 Task: Visit on the  ads of Nestle
Action: Mouse moved to (443, 464)
Screenshot: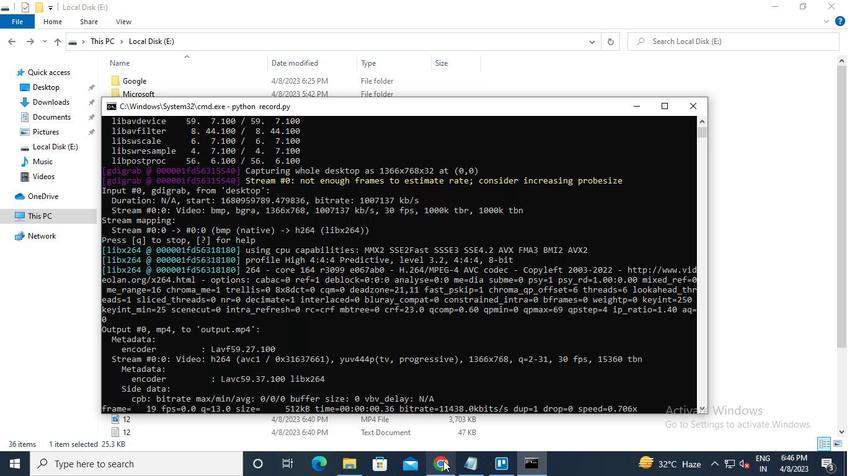 
Action: Mouse pressed left at (443, 464)
Screenshot: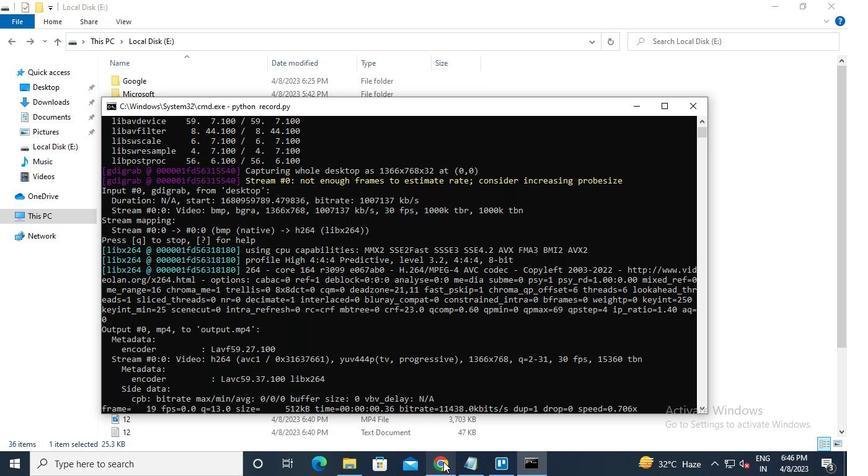 
Action: Mouse moved to (185, 80)
Screenshot: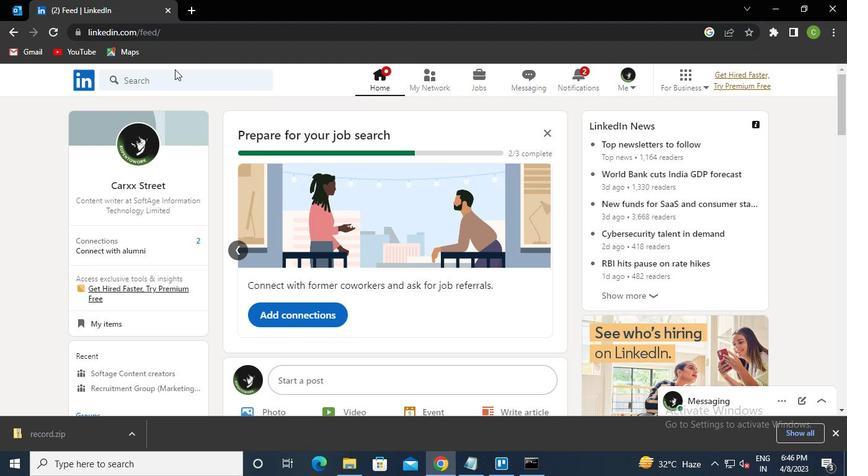 
Action: Mouse pressed left at (185, 80)
Screenshot: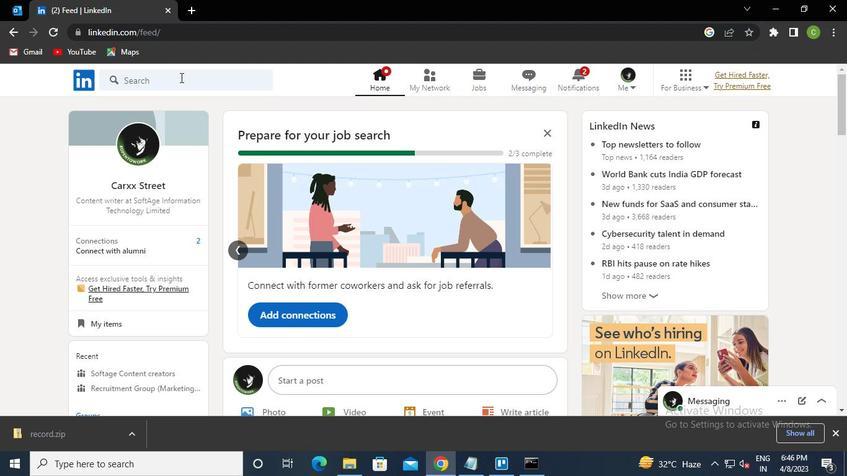 
Action: Keyboard n
Screenshot: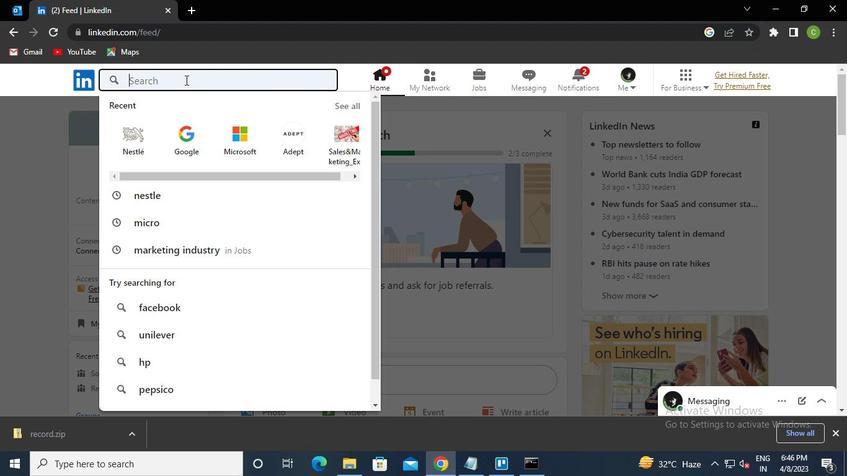 
Action: Keyboard e
Screenshot: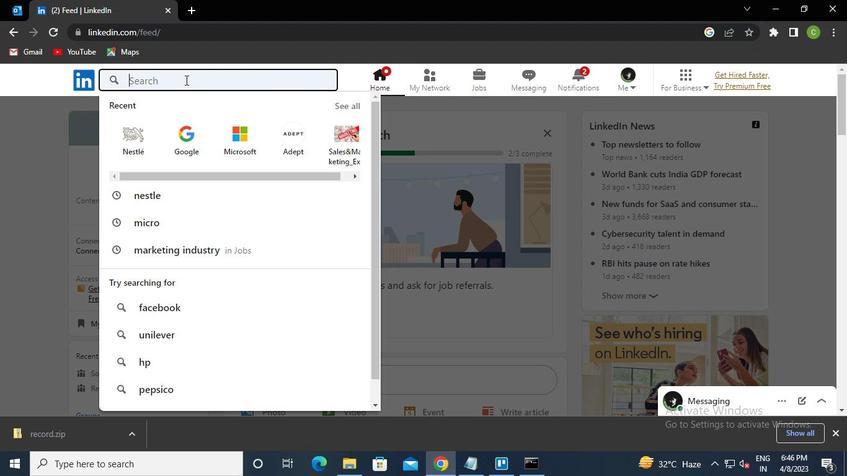 
Action: Keyboard s
Screenshot: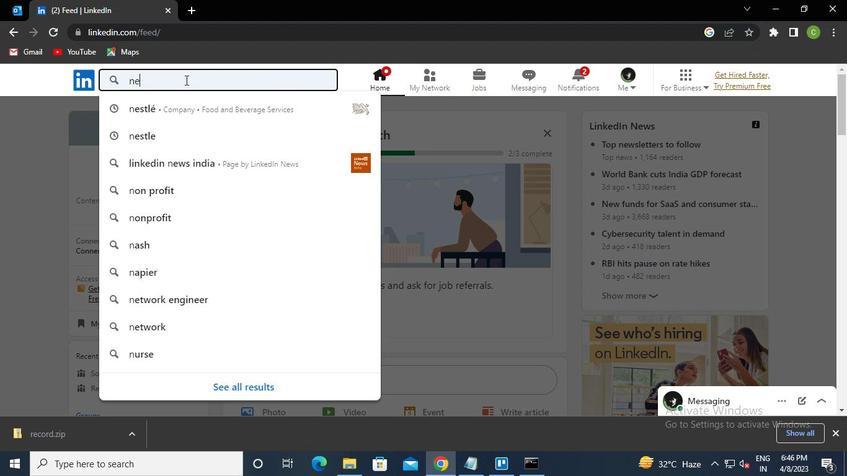 
Action: Keyboard t
Screenshot: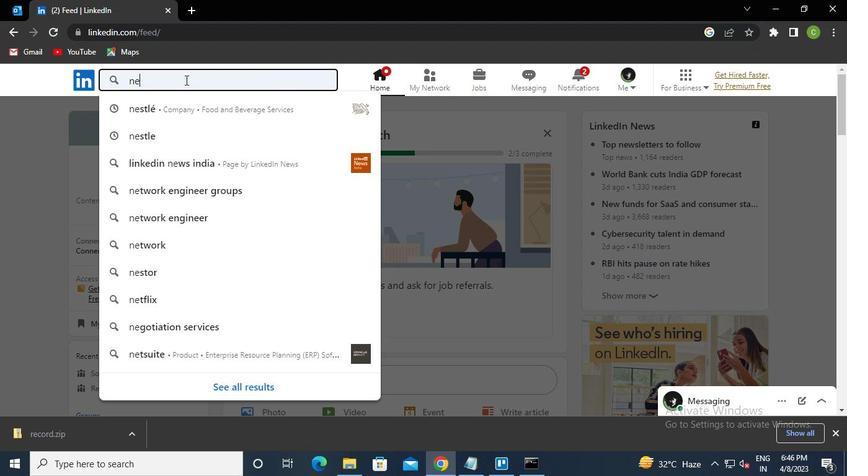 
Action: Keyboard Key.down
Screenshot: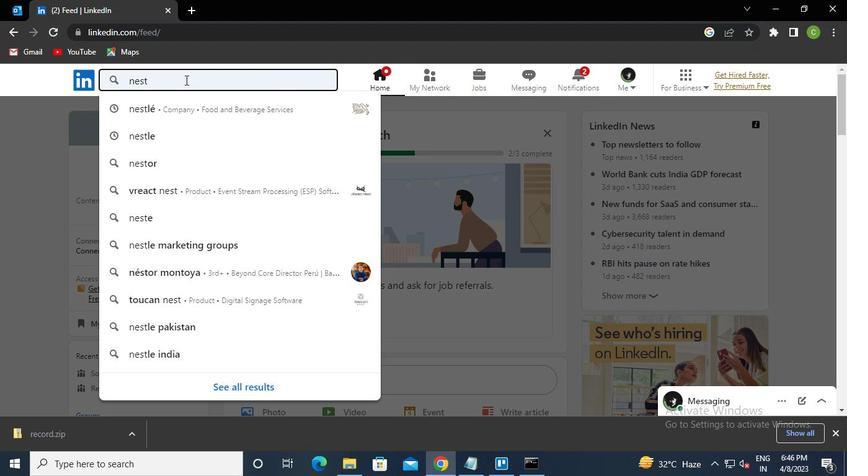 
Action: Keyboard Key.enter
Screenshot: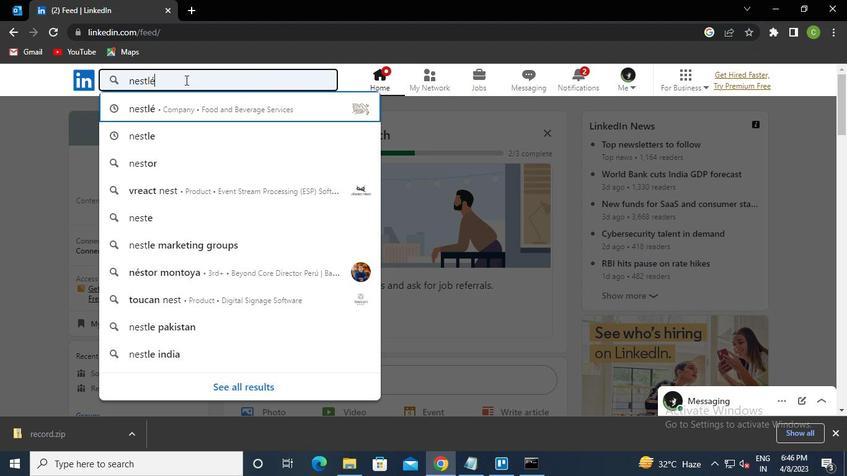 
Action: Mouse moved to (431, 199)
Screenshot: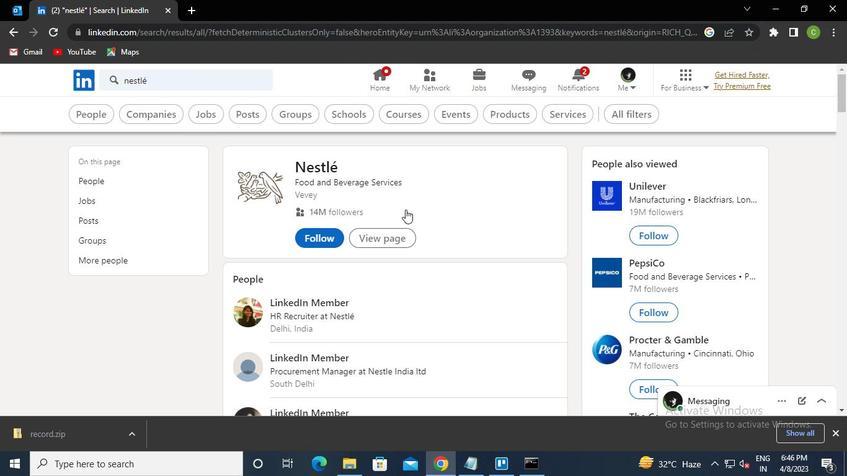 
Action: Mouse pressed left at (431, 199)
Screenshot: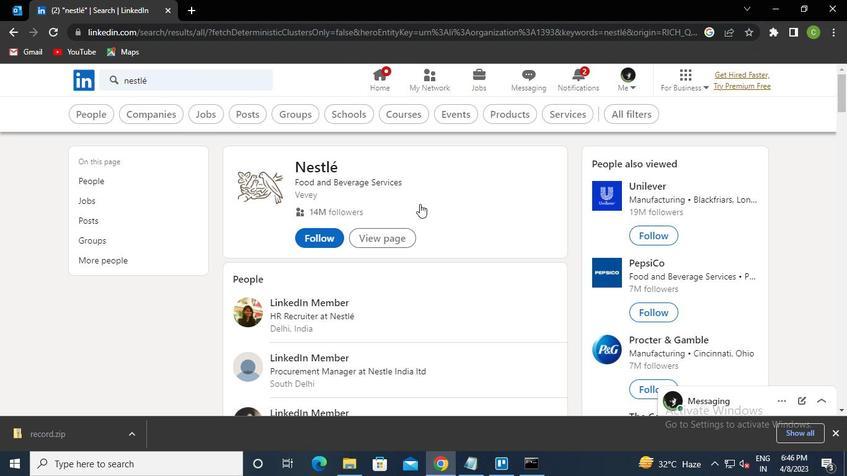 
Action: Mouse moved to (222, 147)
Screenshot: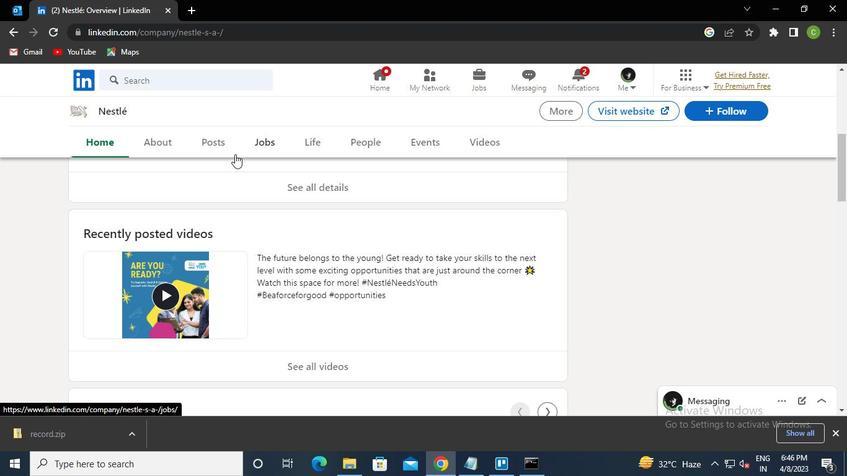 
Action: Mouse pressed left at (222, 147)
Screenshot: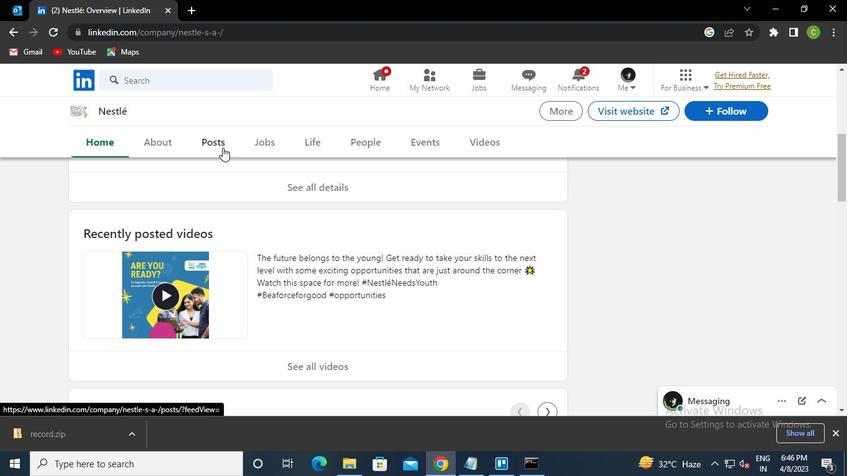 
Action: Mouse moved to (488, 326)
Screenshot: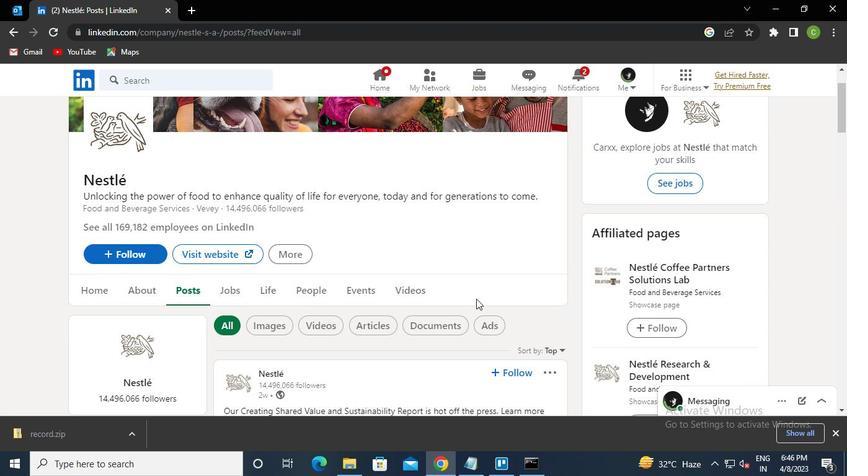 
Action: Mouse pressed left at (488, 326)
Screenshot: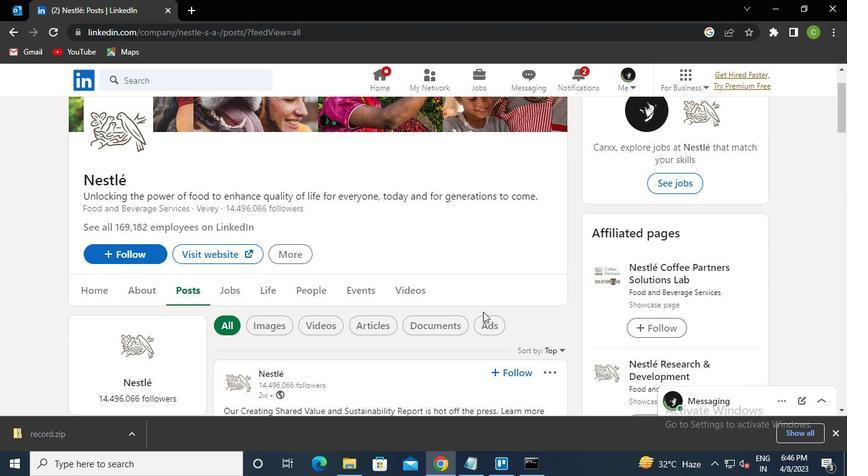 
Action: Mouse moved to (536, 472)
Screenshot: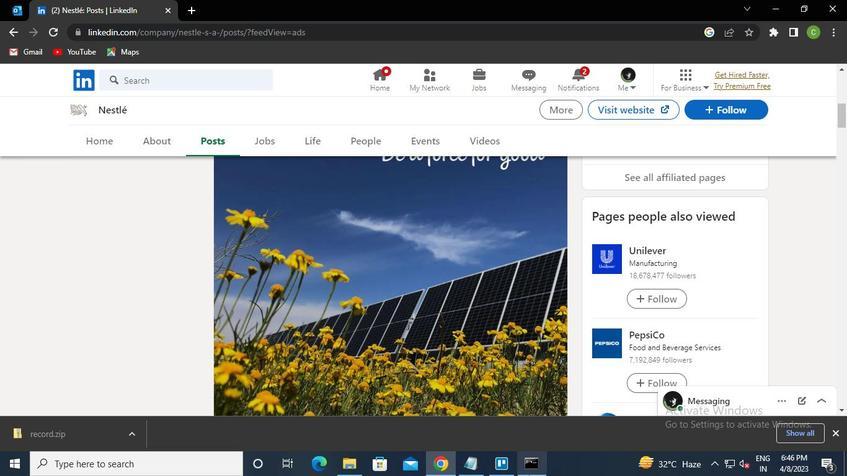
Action: Mouse pressed left at (536, 472)
Screenshot: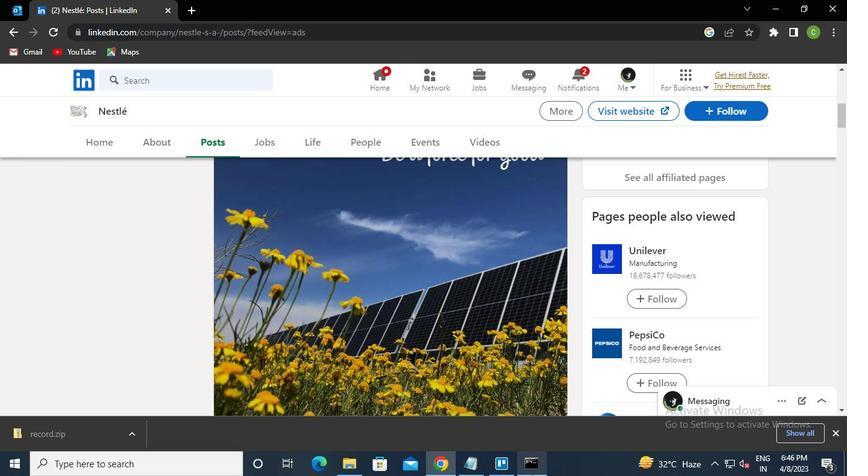 
Action: Mouse moved to (695, 101)
Screenshot: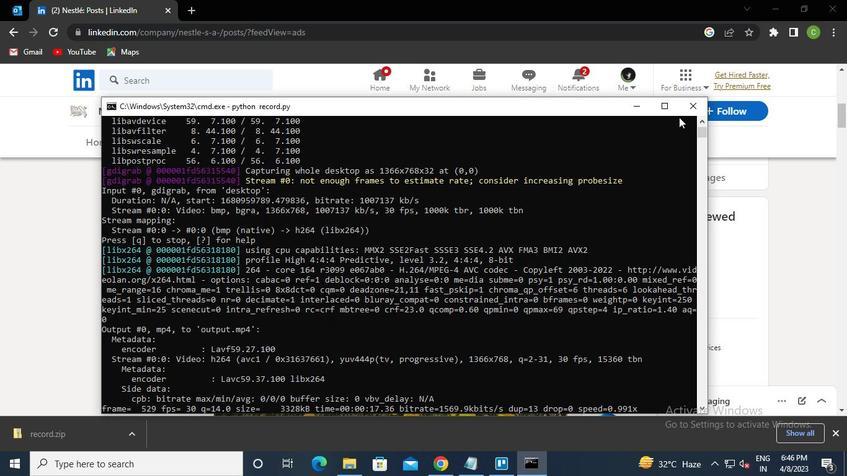 
Action: Mouse pressed left at (695, 101)
Screenshot: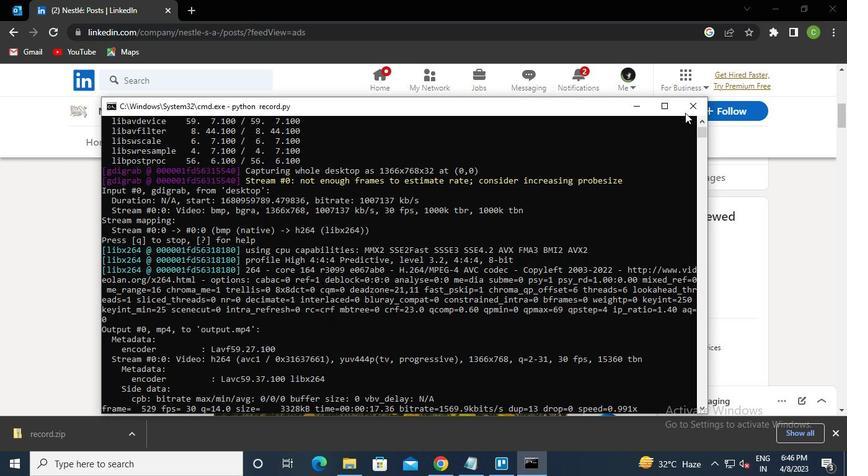 
